 Task: In the  document flowchart. Add the mentioned hyperlink after second sentence in main content 'www.facebook.com' Insert the picture of  'Apple logo' with name   Apple logo.png  Change shape height to 4
Action: Mouse moved to (36, 123)
Screenshot: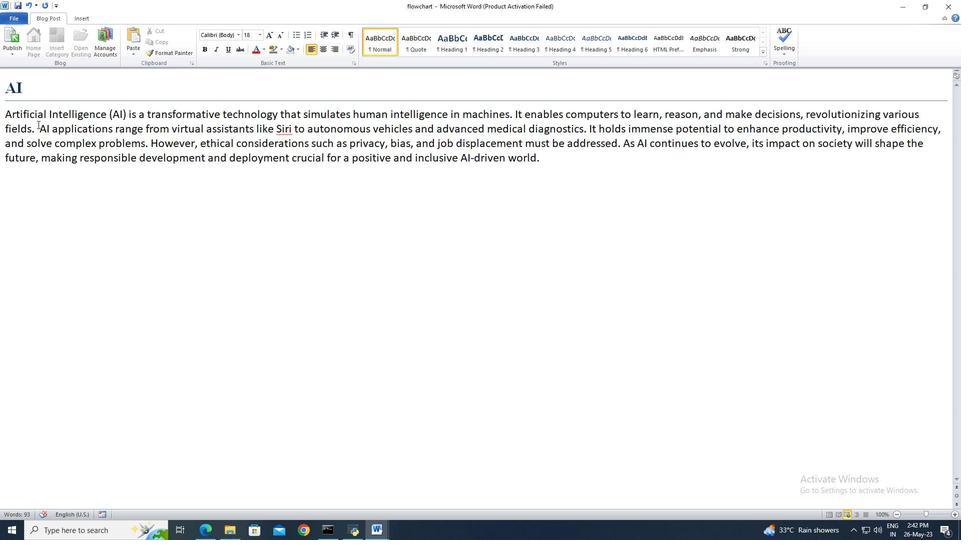 
Action: Mouse pressed left at (36, 123)
Screenshot: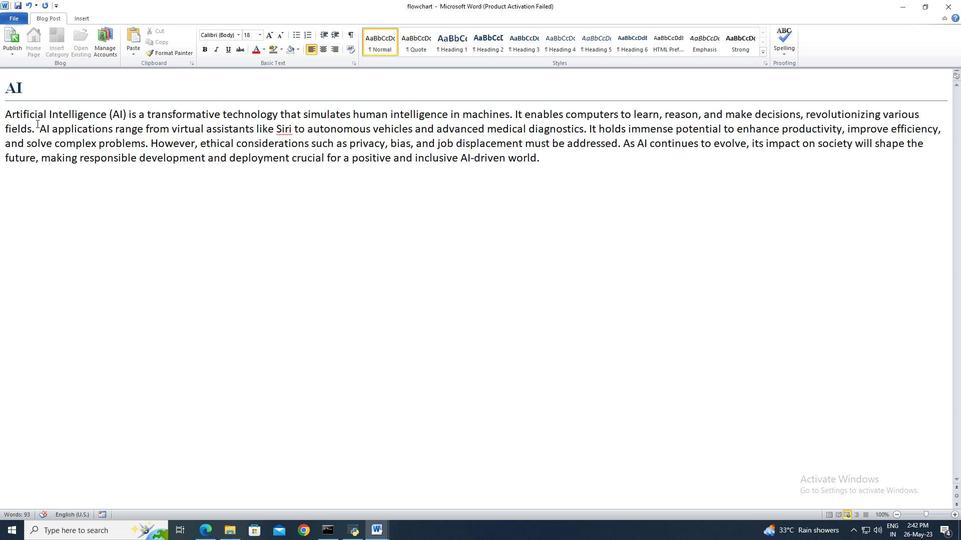 
Action: Mouse moved to (76, 19)
Screenshot: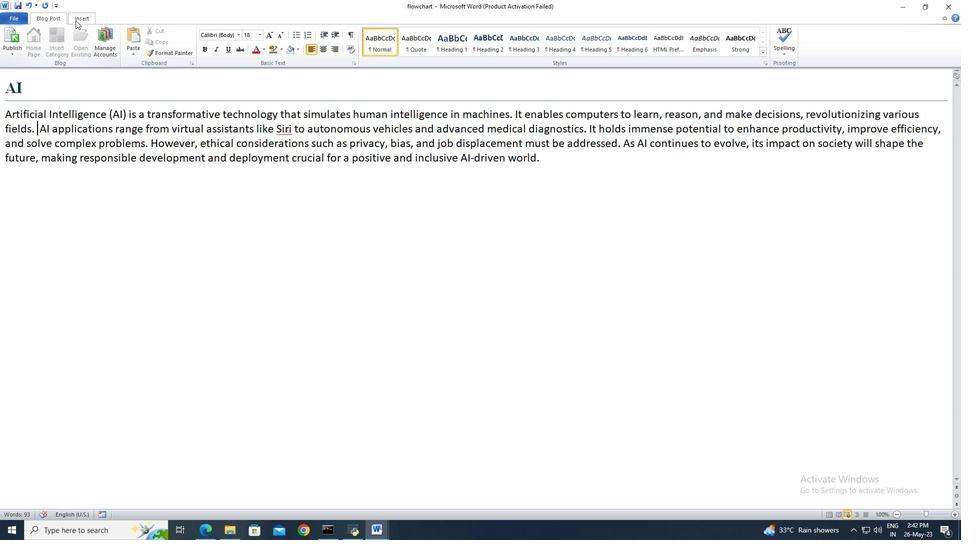 
Action: Mouse pressed left at (76, 19)
Screenshot: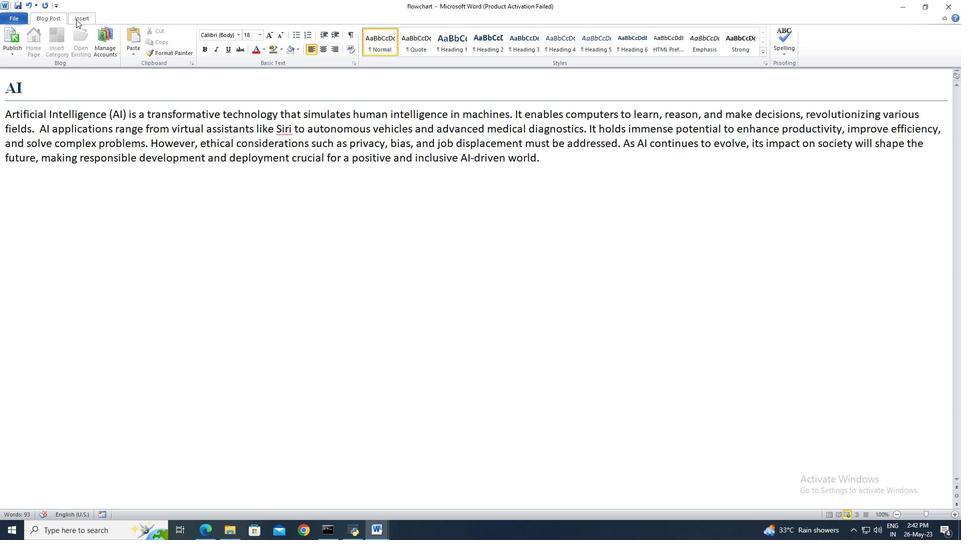 
Action: Mouse moved to (181, 48)
Screenshot: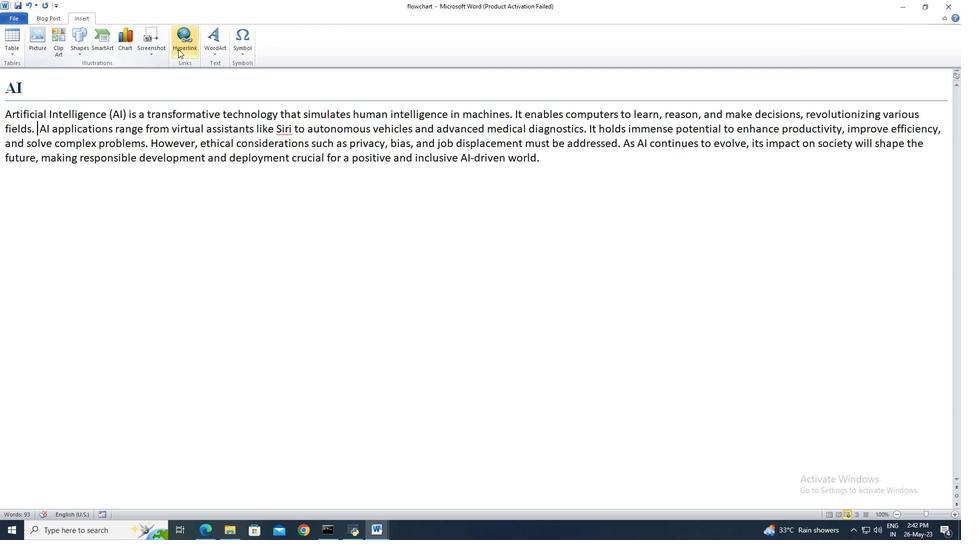 
Action: Mouse pressed left at (181, 48)
Screenshot: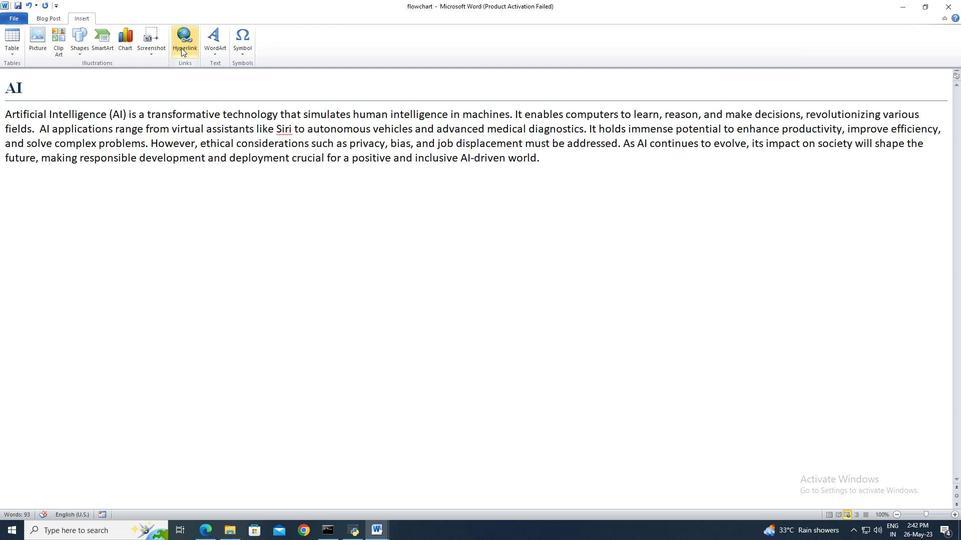 
Action: Mouse moved to (405, 305)
Screenshot: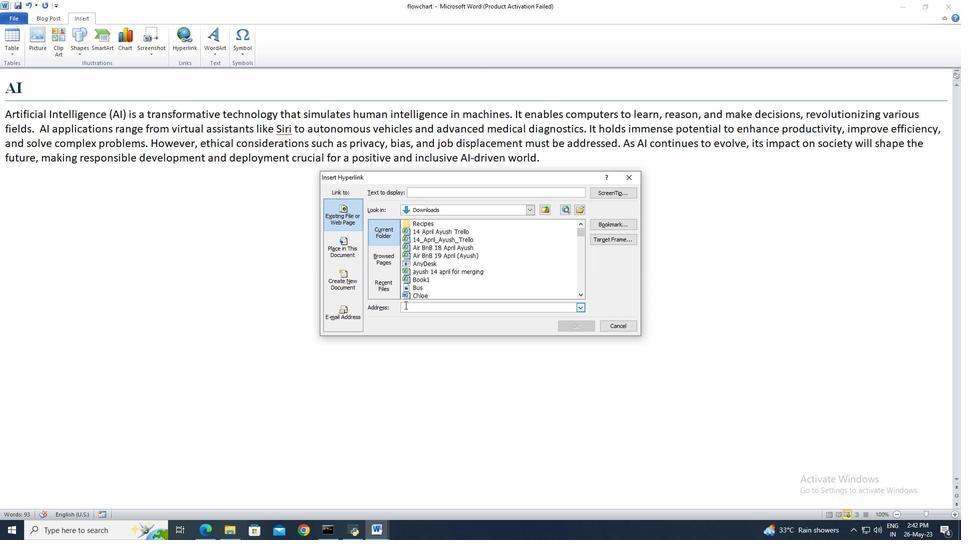 
Action: Mouse pressed left at (405, 305)
Screenshot: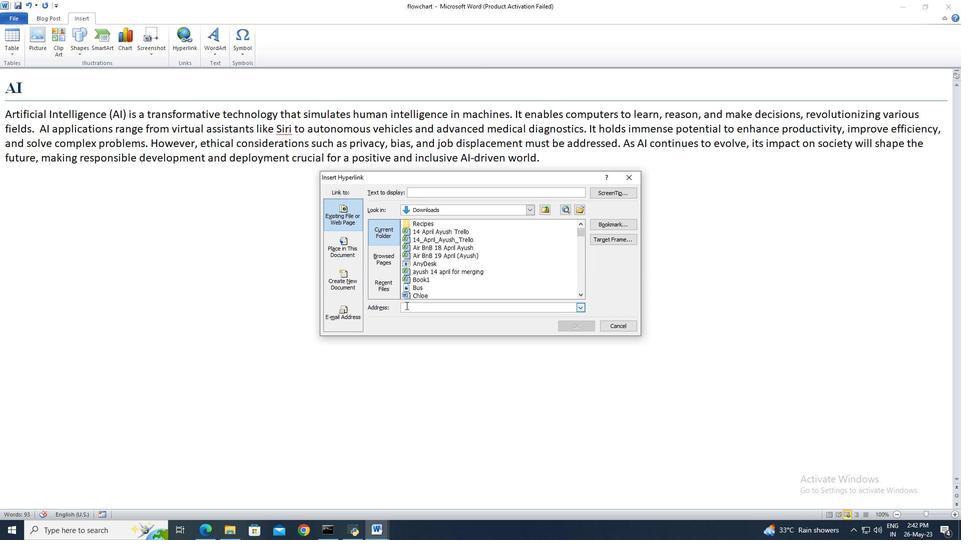 
Action: Key pressed www.facebook.com
Screenshot: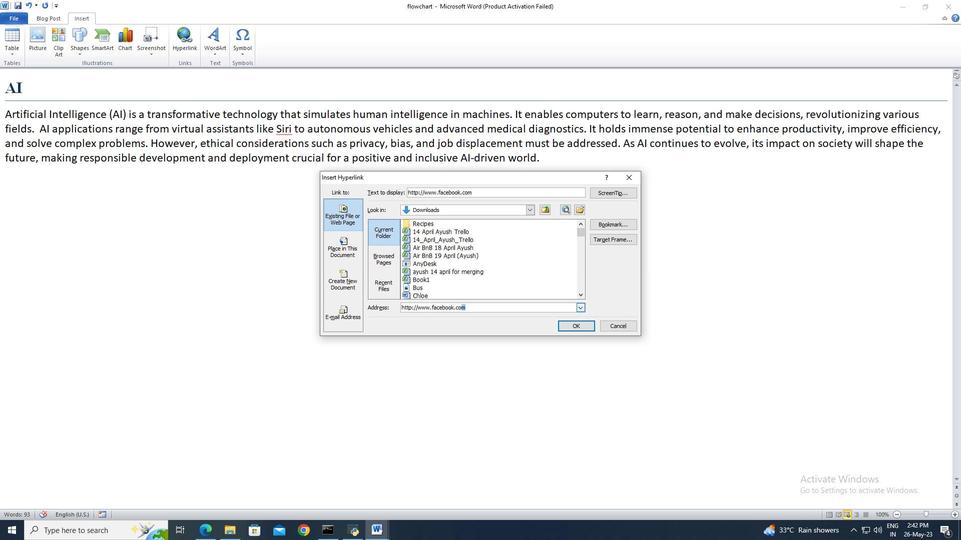 
Action: Mouse moved to (565, 327)
Screenshot: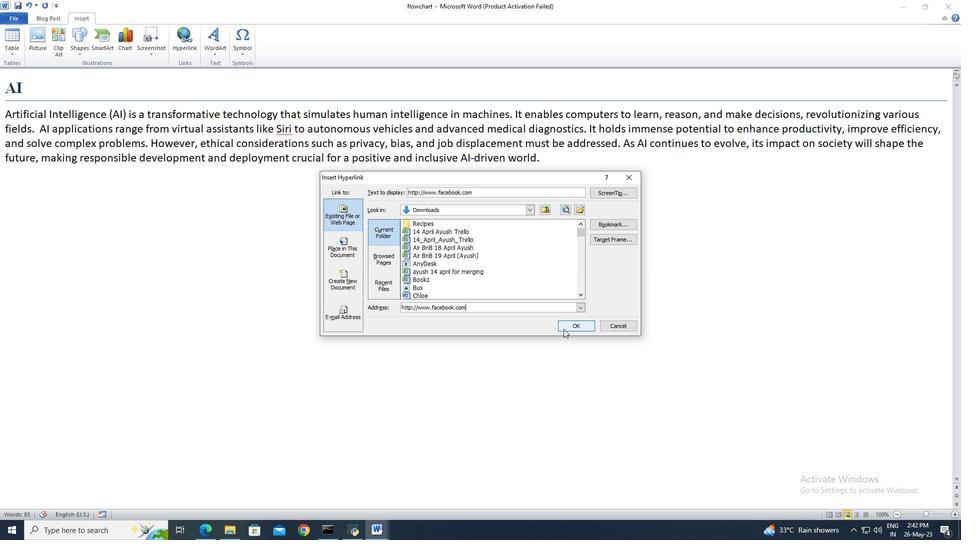 
Action: Mouse pressed left at (565, 327)
Screenshot: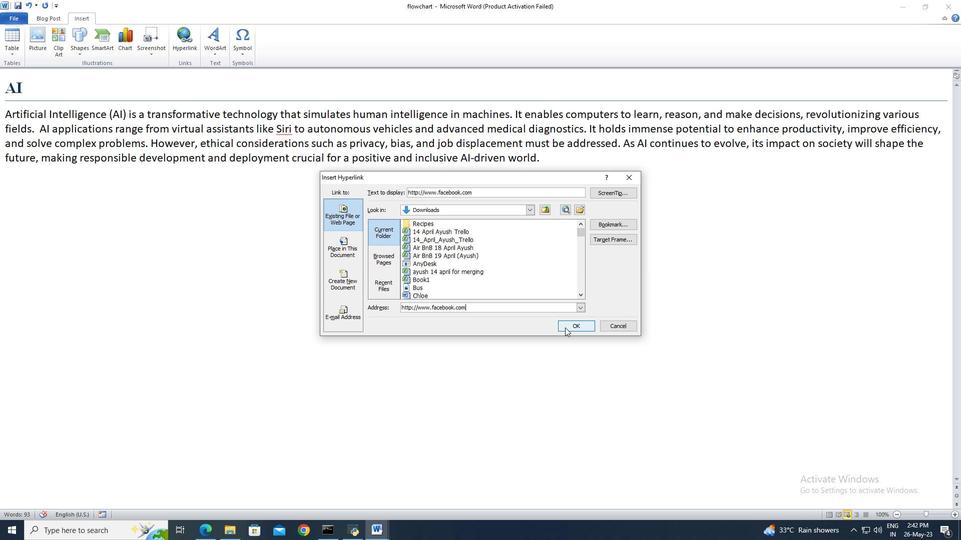 
Action: Mouse moved to (734, 162)
Screenshot: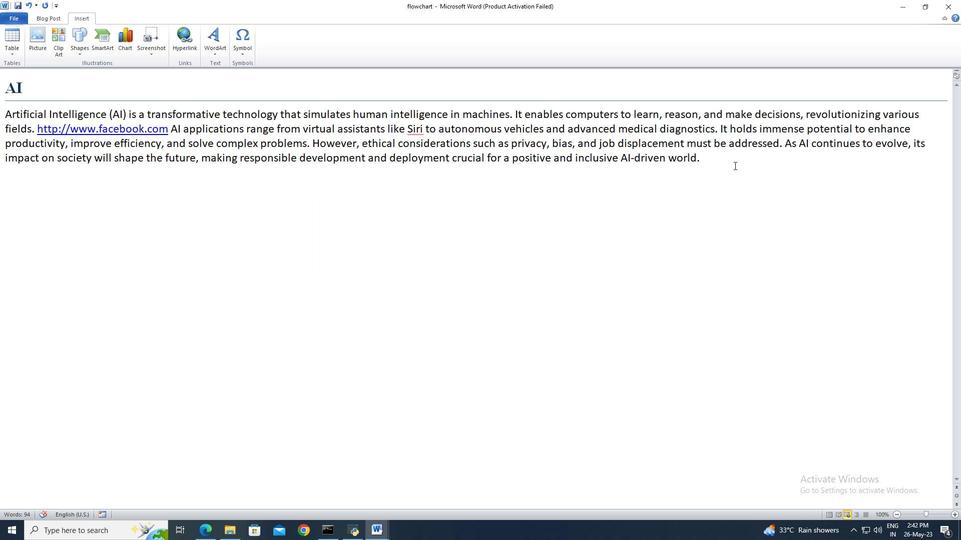 
Action: Mouse pressed left at (734, 162)
Screenshot: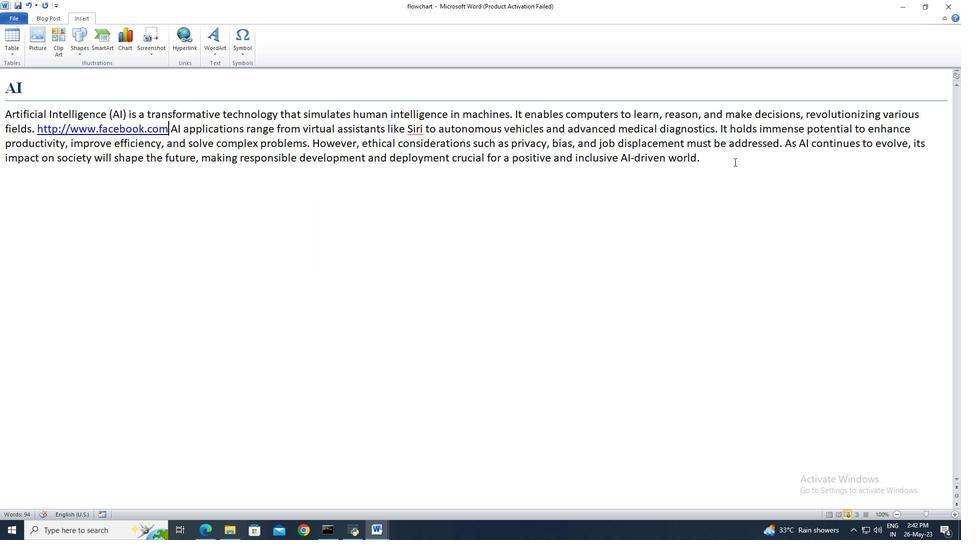 
Action: Mouse moved to (215, 526)
Screenshot: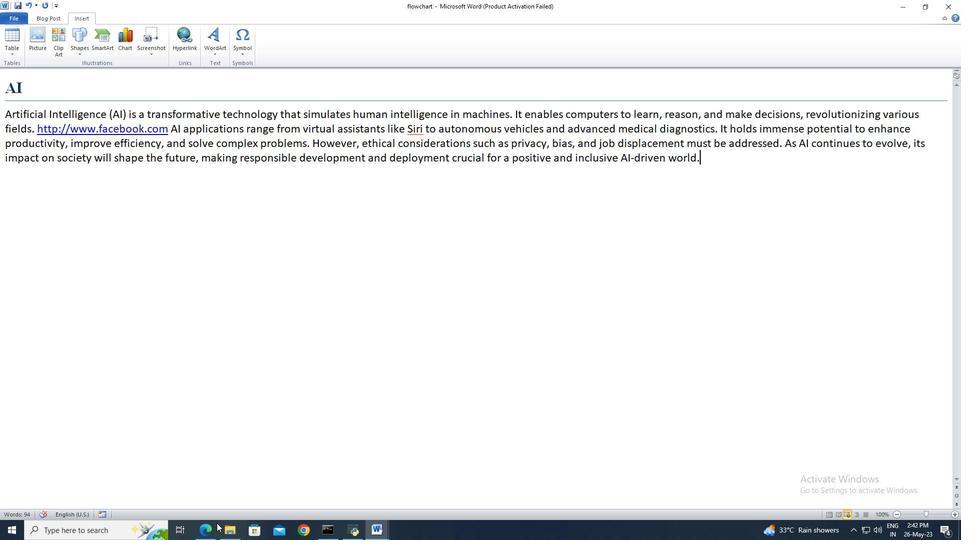 
Action: Mouse pressed left at (215, 526)
Screenshot: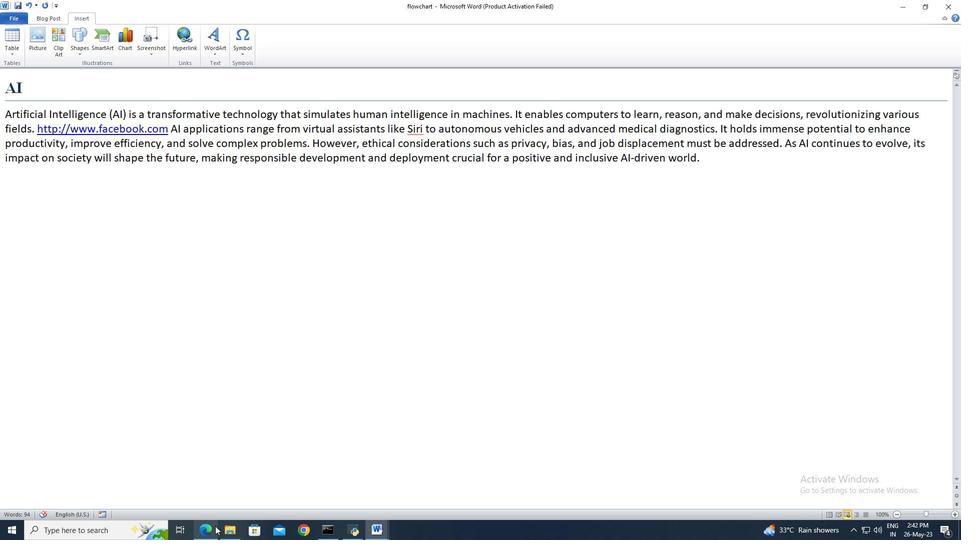 
Action: Mouse moved to (175, 55)
Screenshot: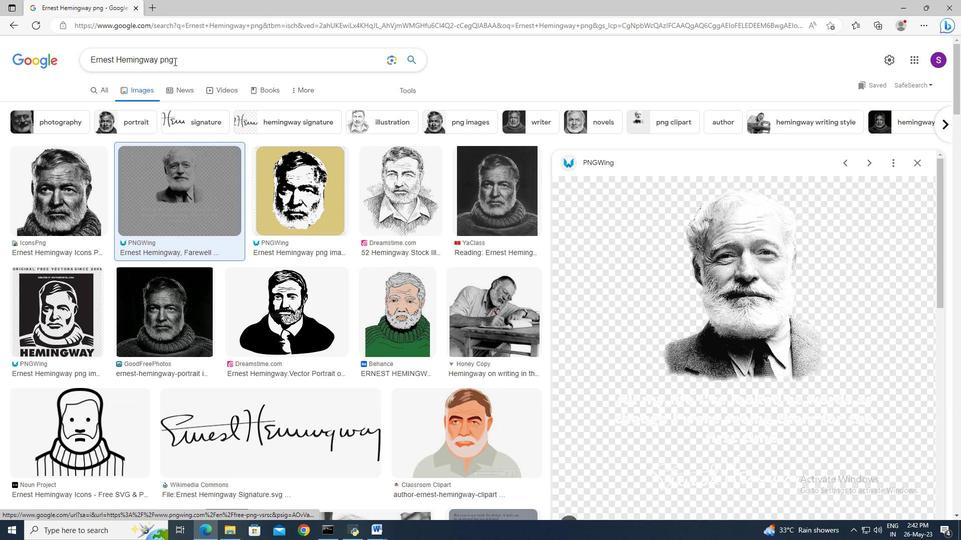 
Action: Mouse pressed left at (175, 55)
Screenshot: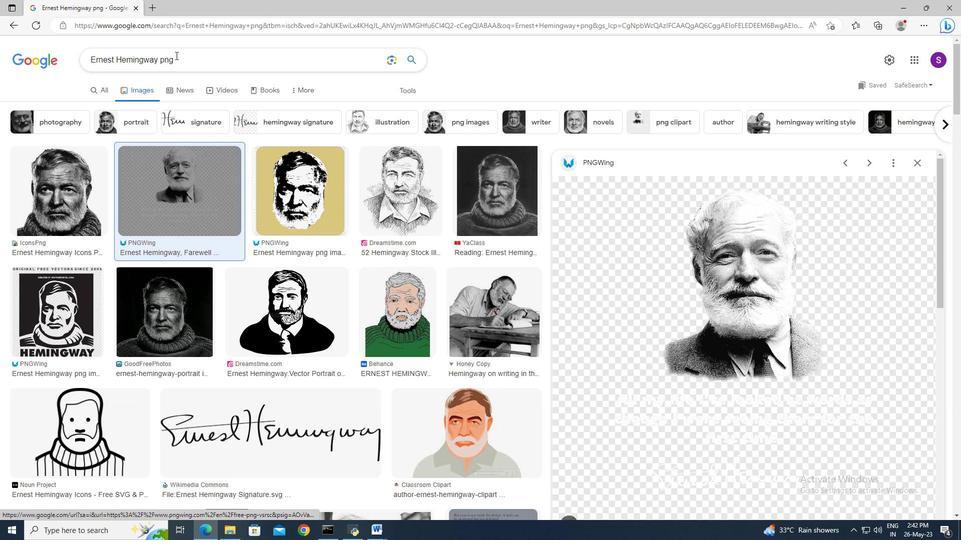 
Action: Key pressed ctrl+A<Key.delete>apple<Key.space>logo<Key.space>png<Key.enter>
Screenshot: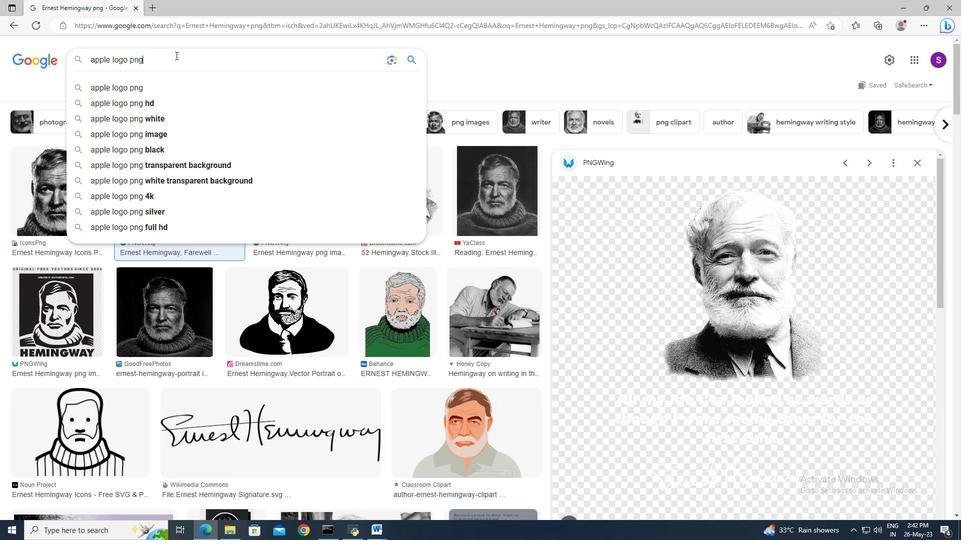 
Action: Mouse moved to (574, 188)
Screenshot: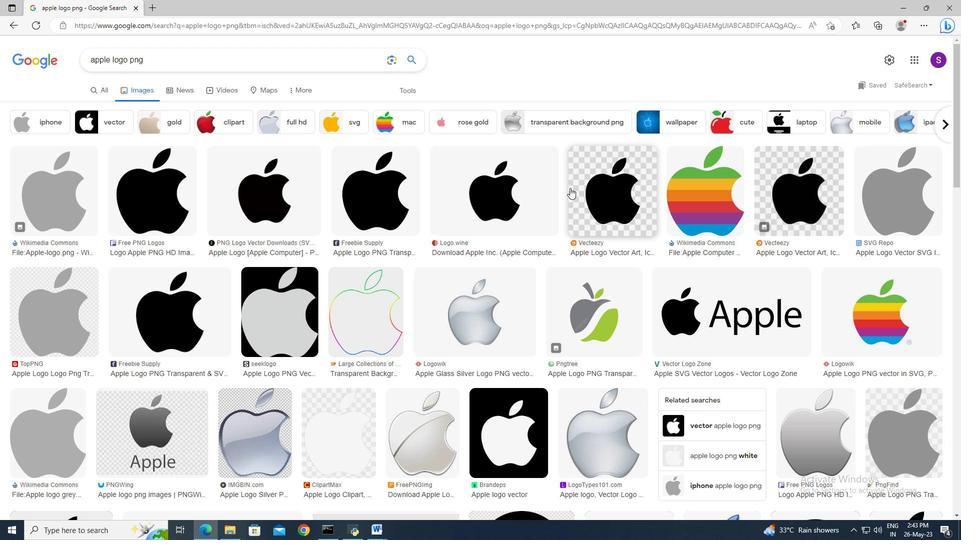 
Action: Mouse pressed left at (574, 188)
Screenshot: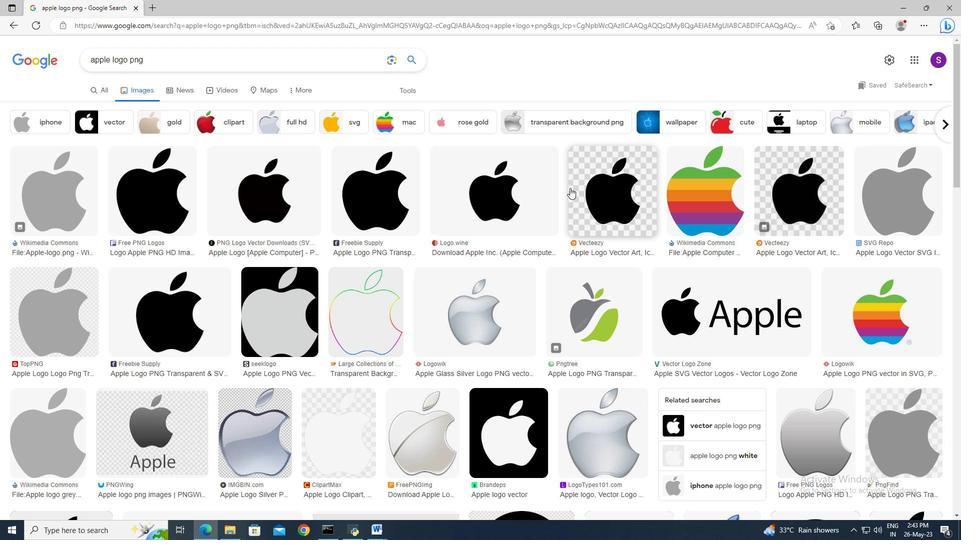 
Action: Mouse moved to (659, 205)
Screenshot: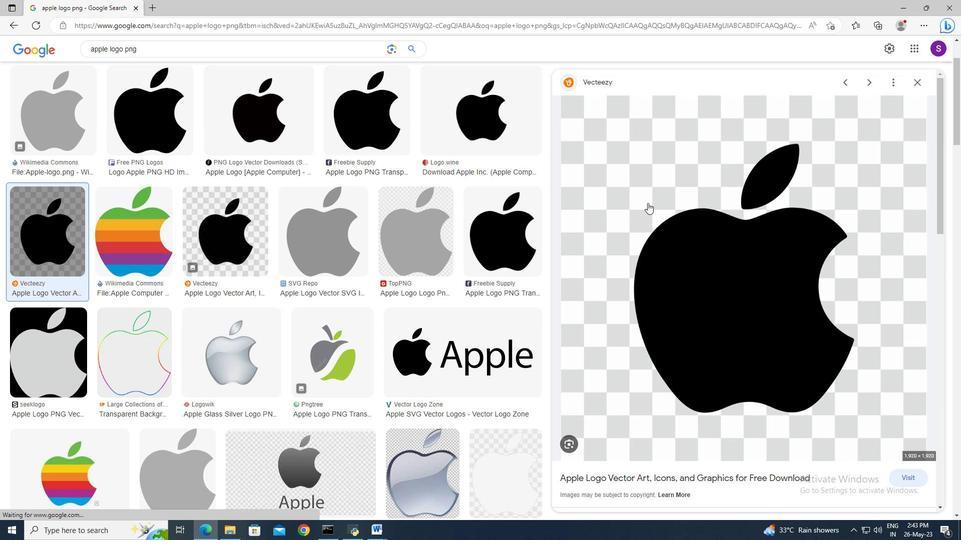 
Action: Mouse pressed right at (659, 205)
Screenshot: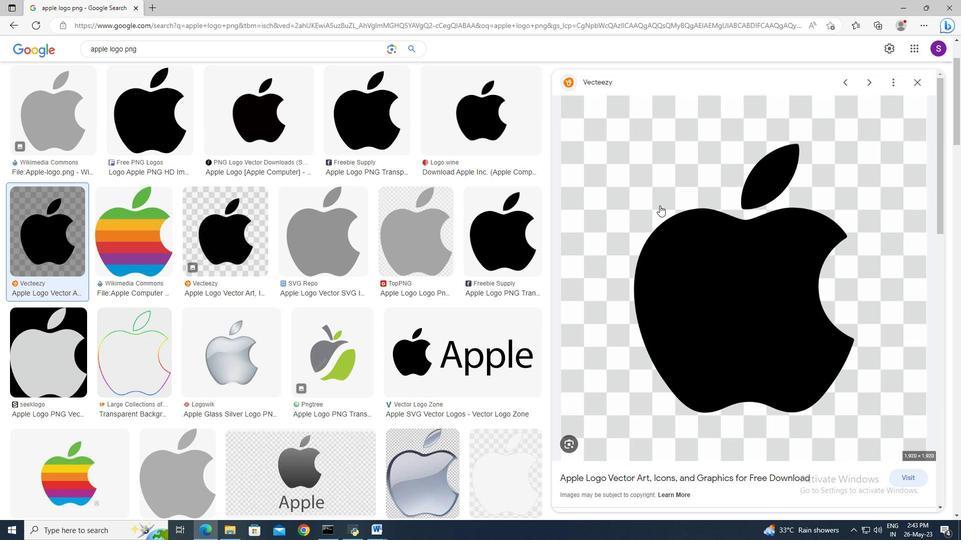 
Action: Mouse moved to (681, 334)
Screenshot: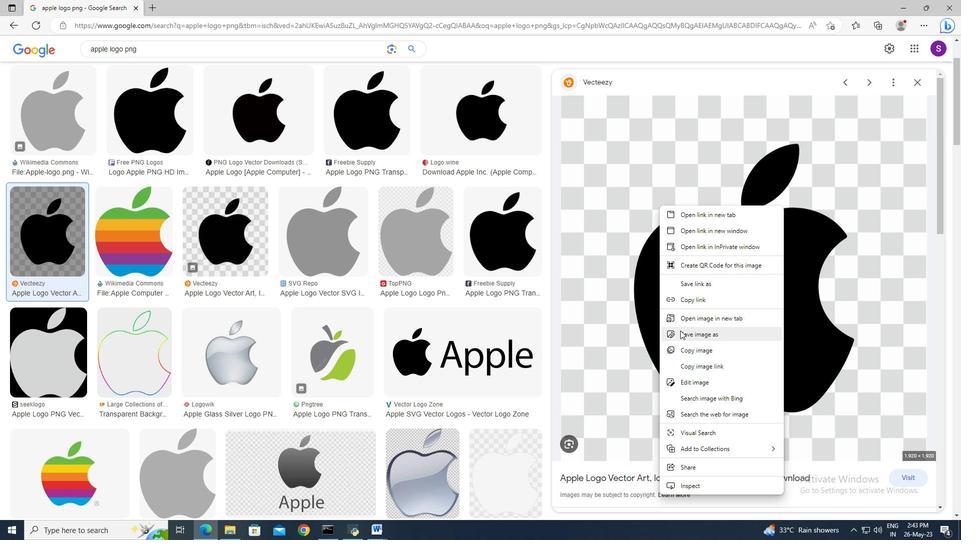 
Action: Mouse pressed left at (681, 334)
Screenshot: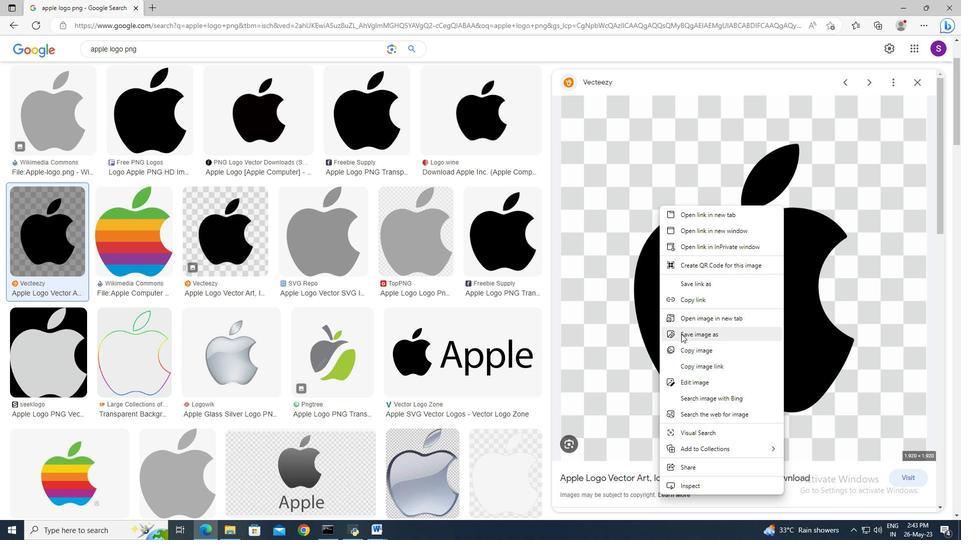 
Action: Mouse moved to (254, 196)
Screenshot: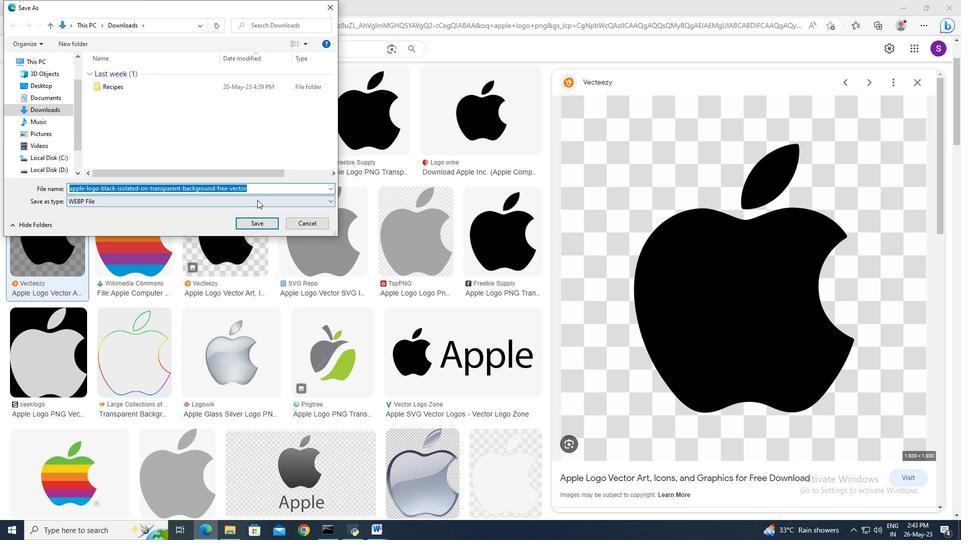 
Action: Key pressed <Key.shift>Apple<Key.space>logo.png<Key.enter>
Screenshot: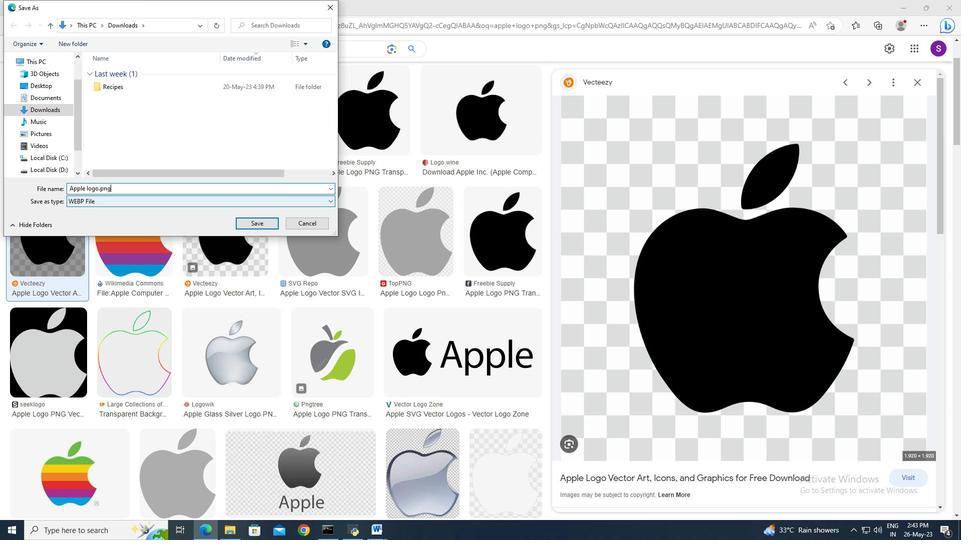 
Action: Mouse moved to (205, 534)
Screenshot: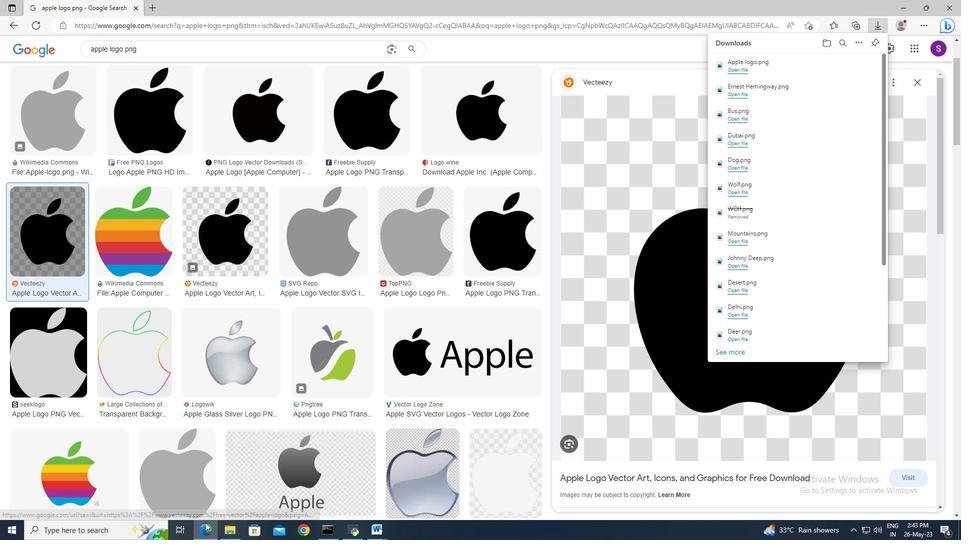 
Action: Mouse pressed left at (205, 534)
Screenshot: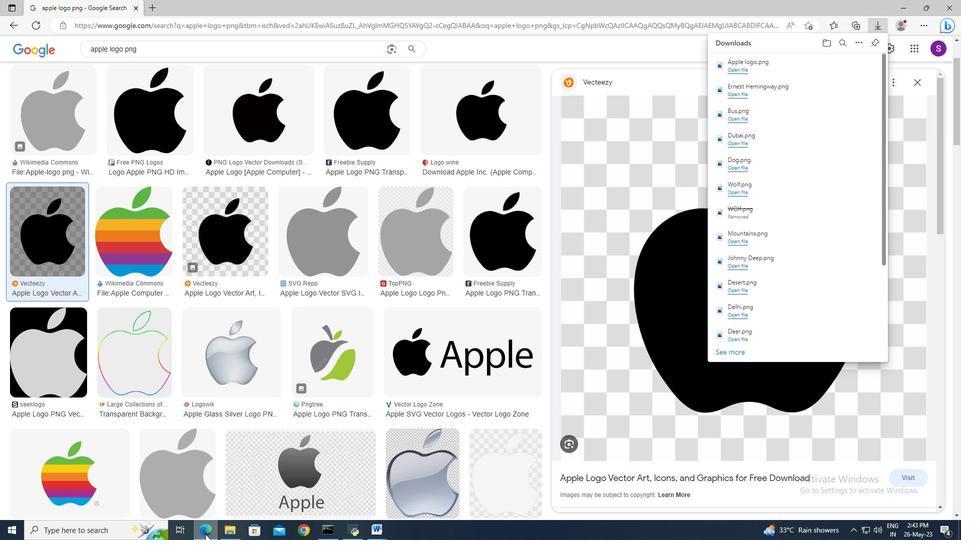 
Action: Mouse moved to (46, 48)
Screenshot: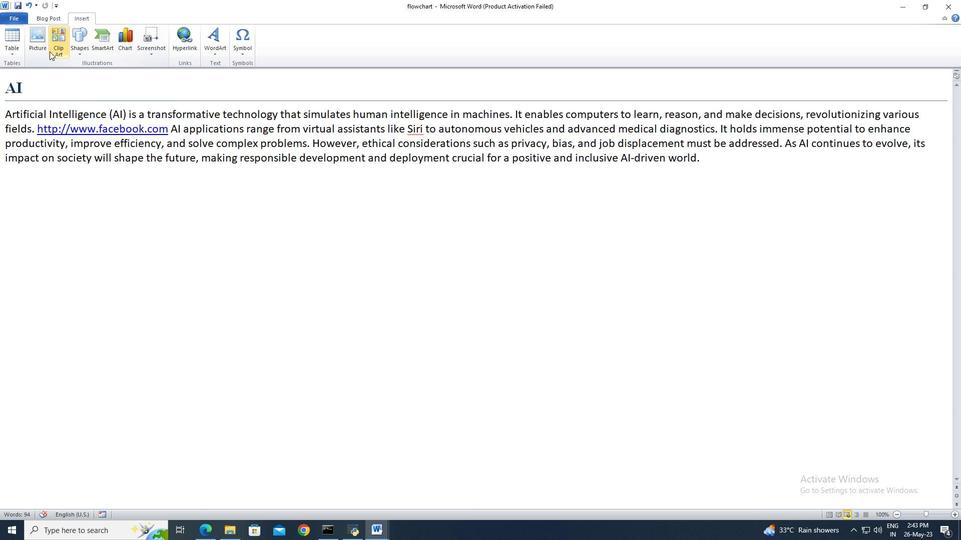
Action: Mouse pressed left at (46, 48)
Screenshot: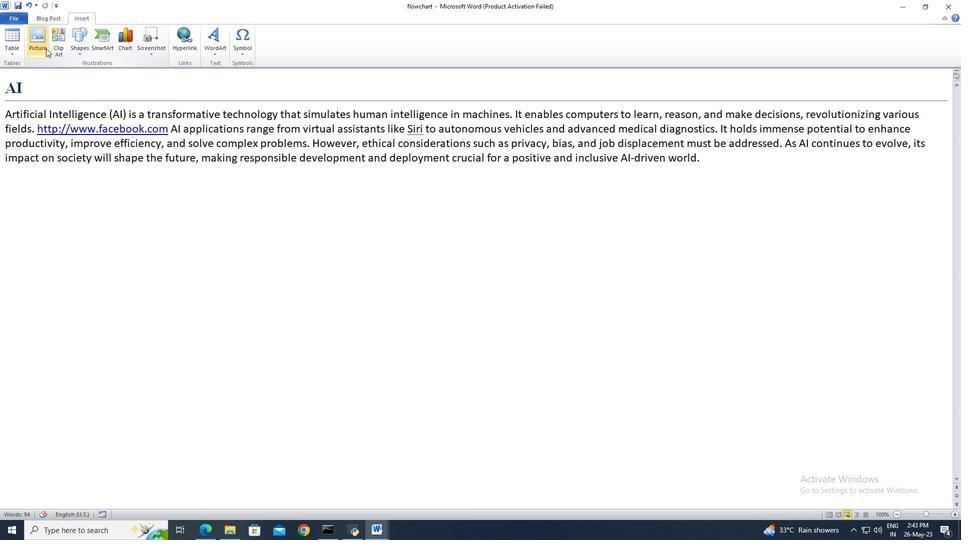
Action: Mouse moved to (102, 88)
Screenshot: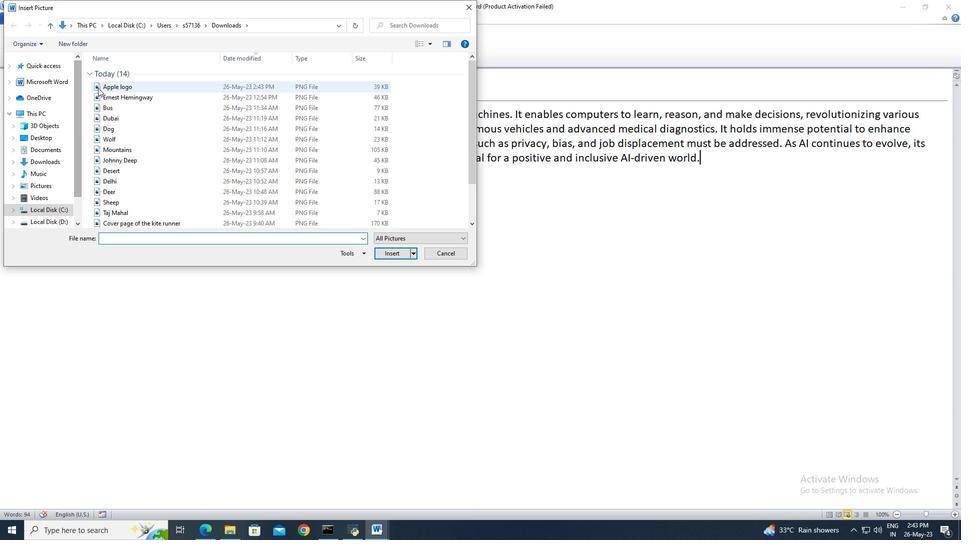 
Action: Mouse pressed left at (102, 88)
Screenshot: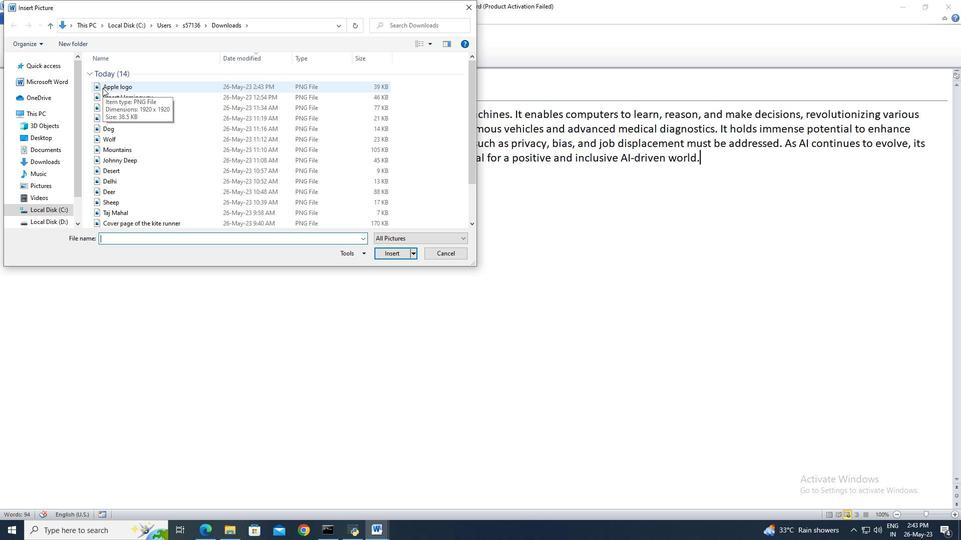 
Action: Mouse moved to (383, 251)
Screenshot: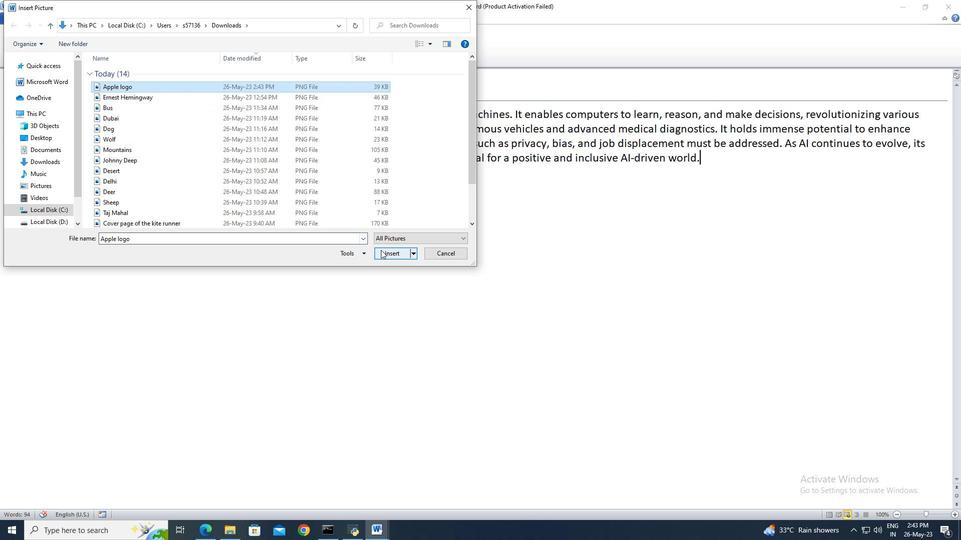 
Action: Mouse pressed left at (383, 251)
Screenshot: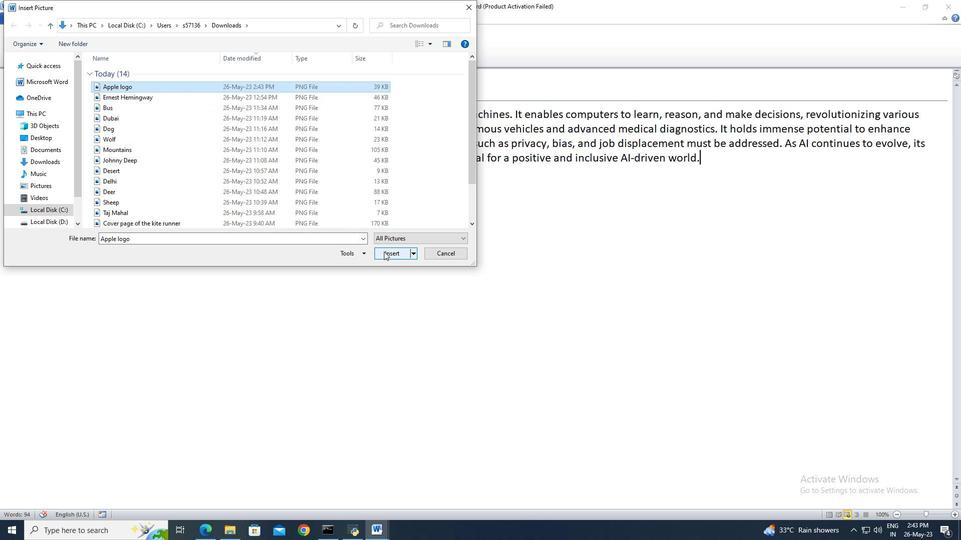 
Action: Mouse moved to (929, 36)
Screenshot: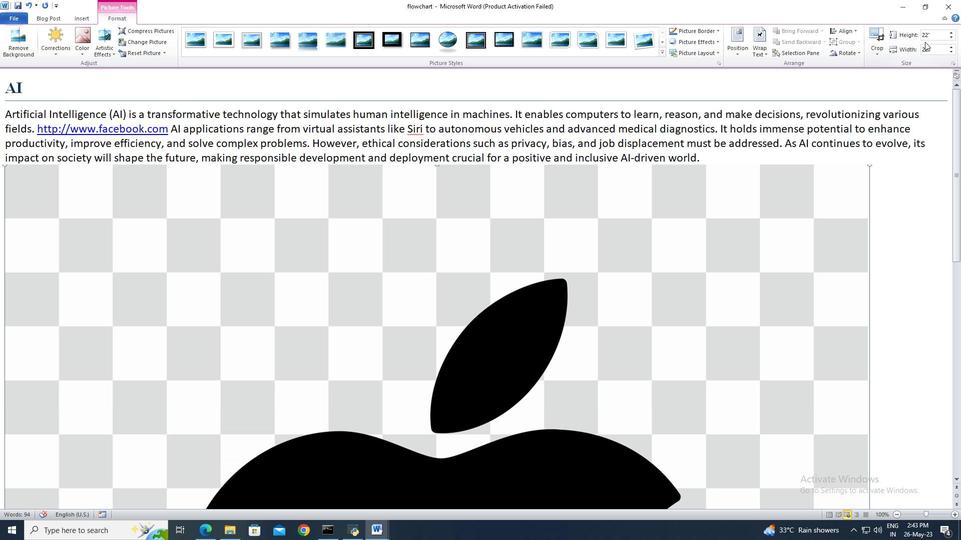 
Action: Mouse pressed left at (929, 36)
Screenshot: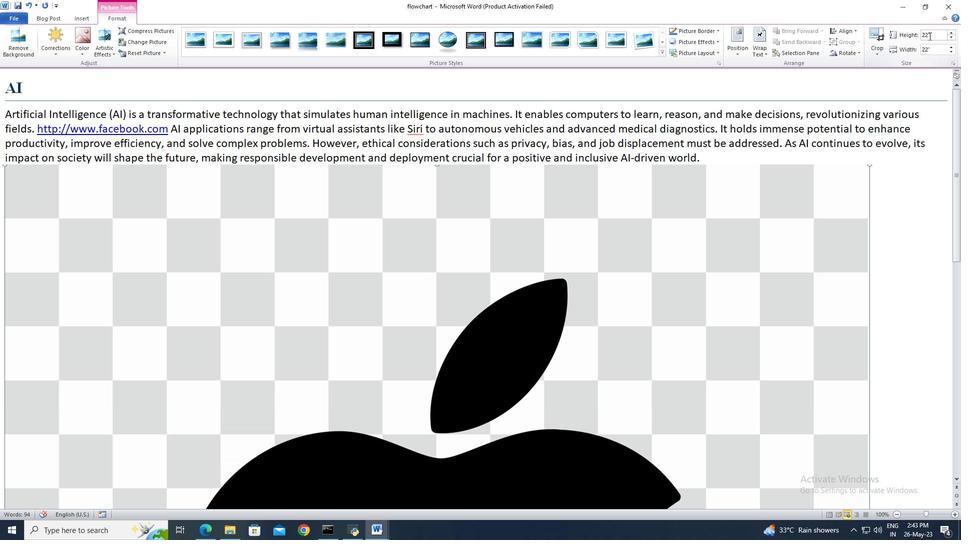 
Action: Mouse moved to (922, 30)
Screenshot: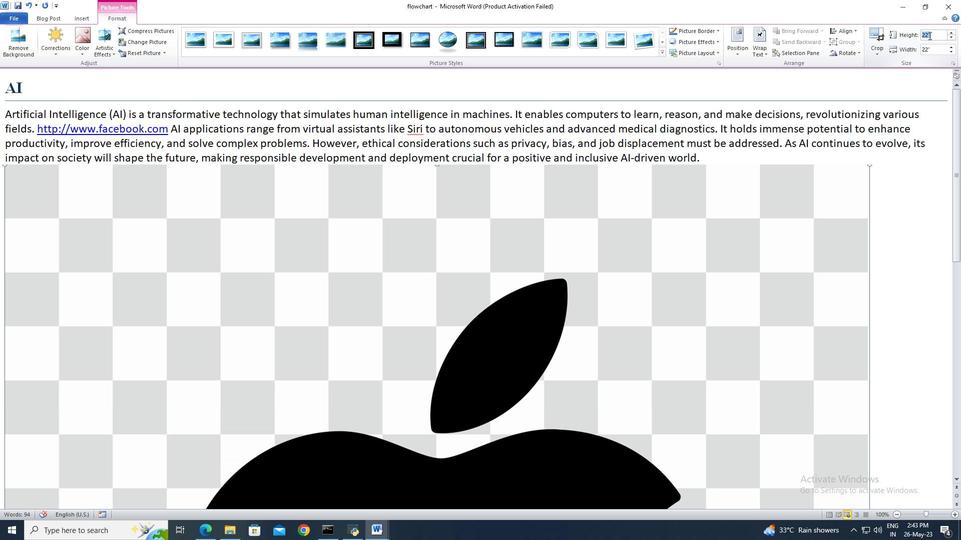 
Action: Key pressed 4<Key.enter>
Screenshot: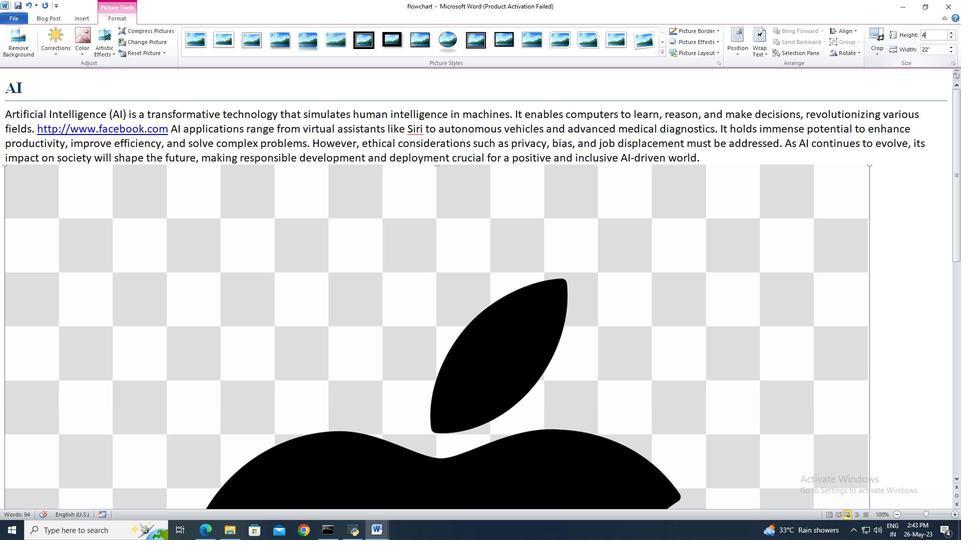 
Action: Mouse moved to (902, 189)
Screenshot: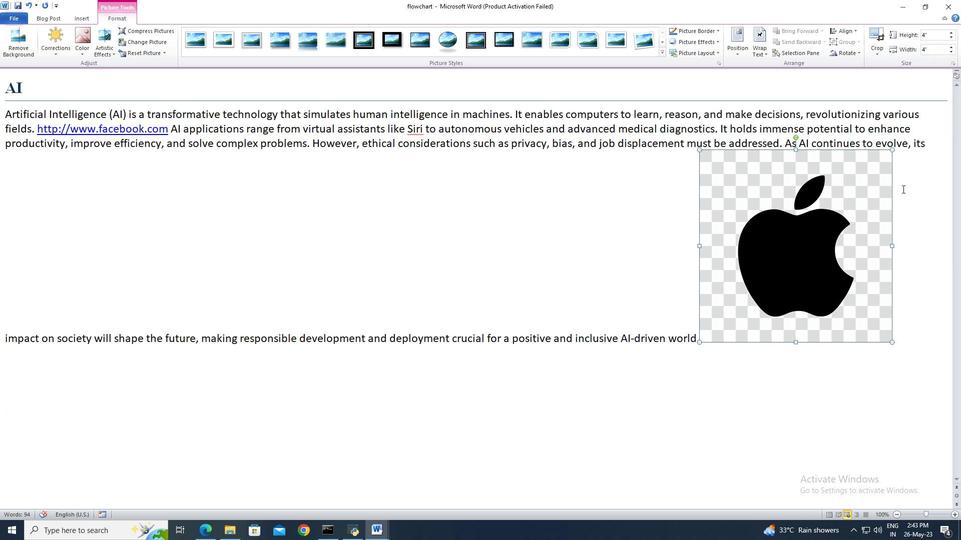 
Action: Mouse pressed left at (902, 189)
Screenshot: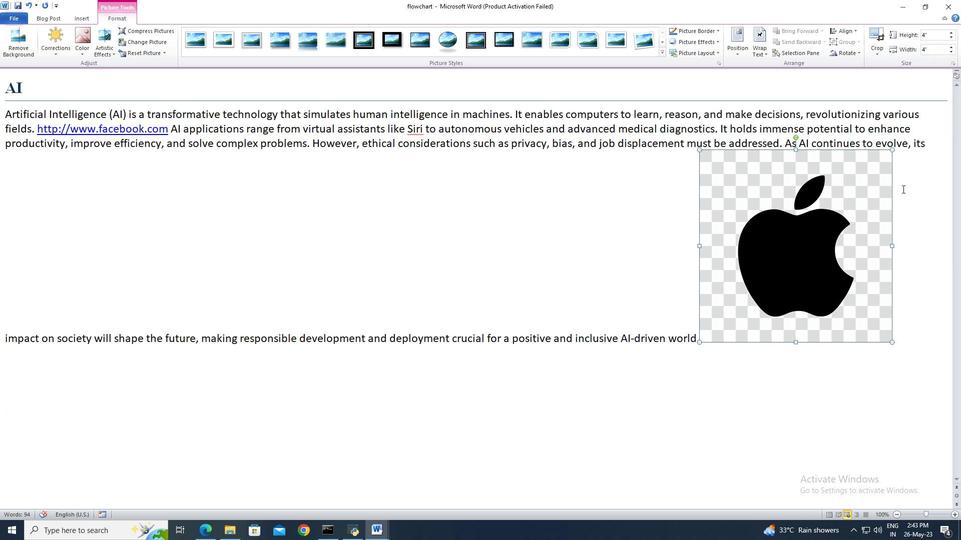 
